 Task: Create a task  Create an e-learning platform for online education , assign it to team member softage.1@softage.net in the project AgileBee and update the status of the task to  Off Track , set the priority of the task to Medium
Action: Mouse moved to (78, 71)
Screenshot: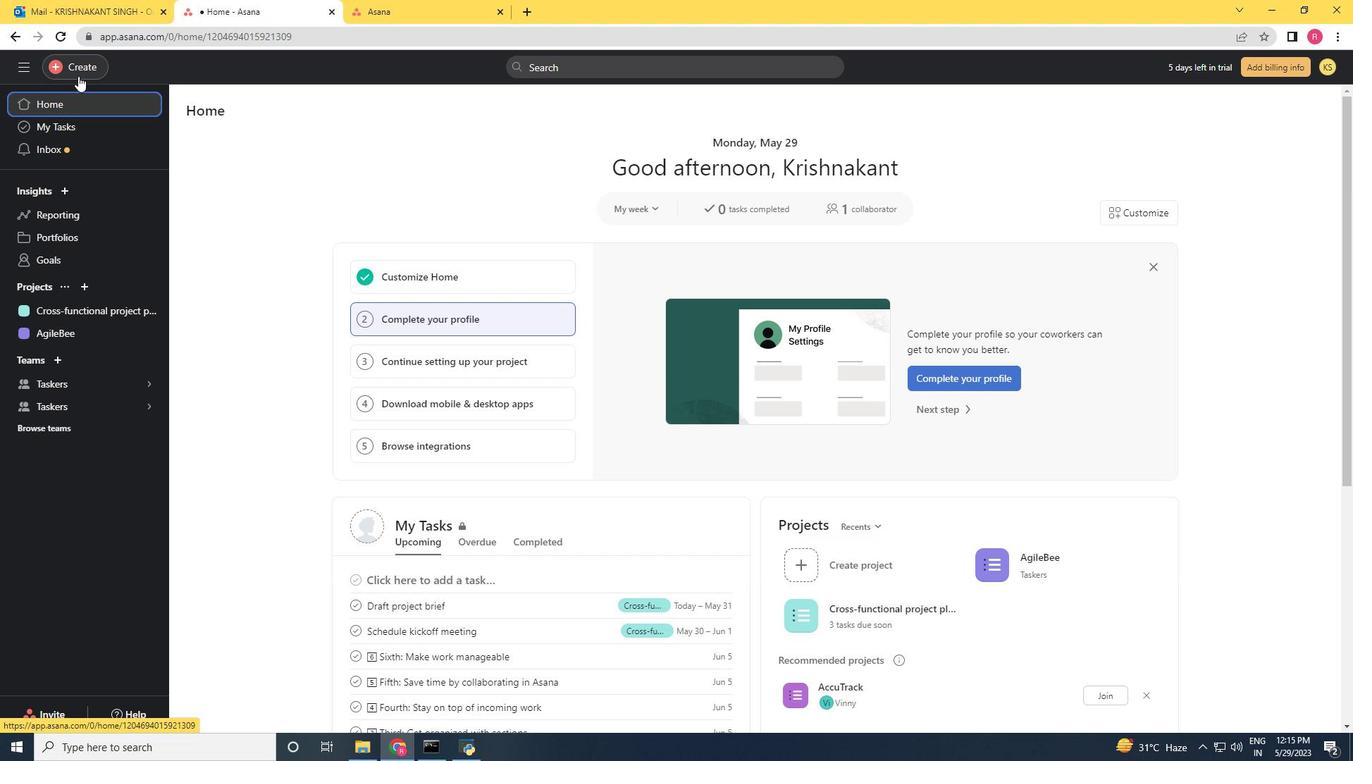 
Action: Mouse pressed left at (78, 71)
Screenshot: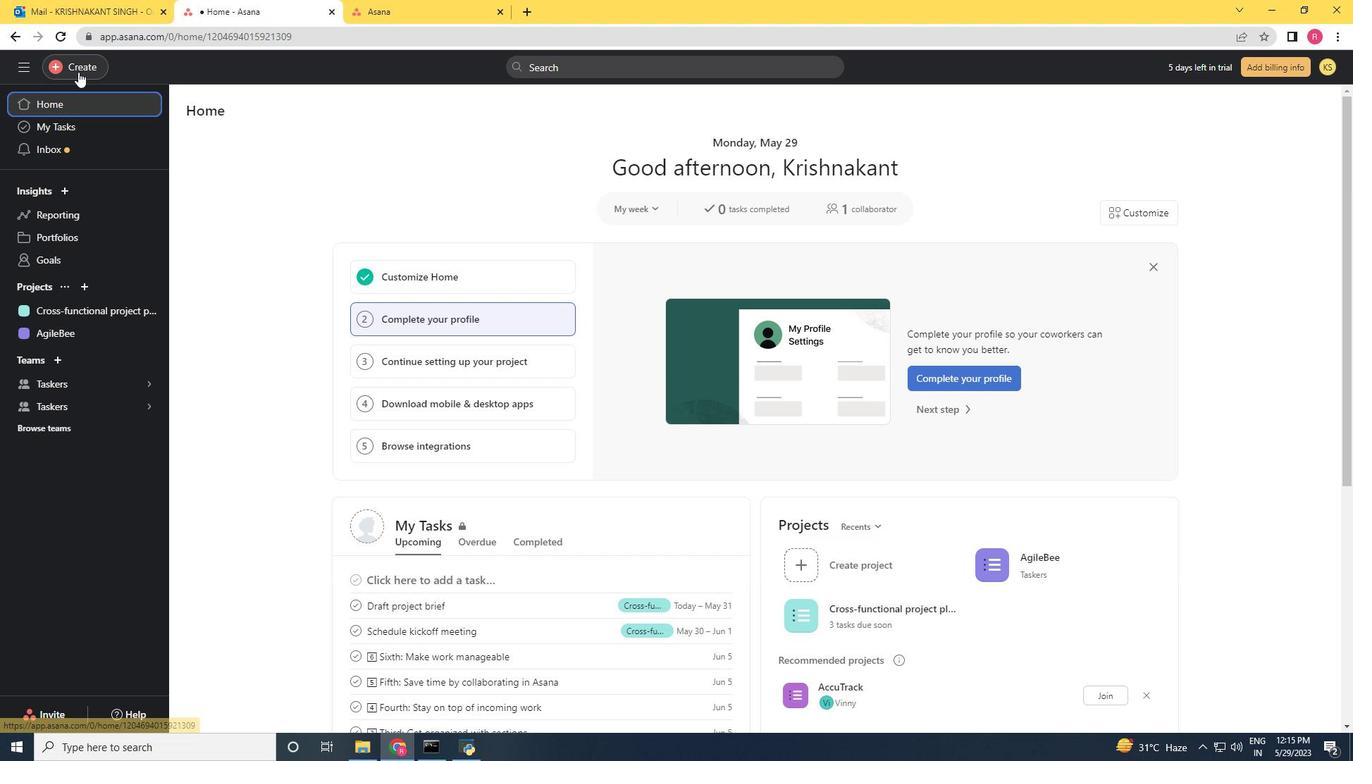 
Action: Mouse moved to (164, 83)
Screenshot: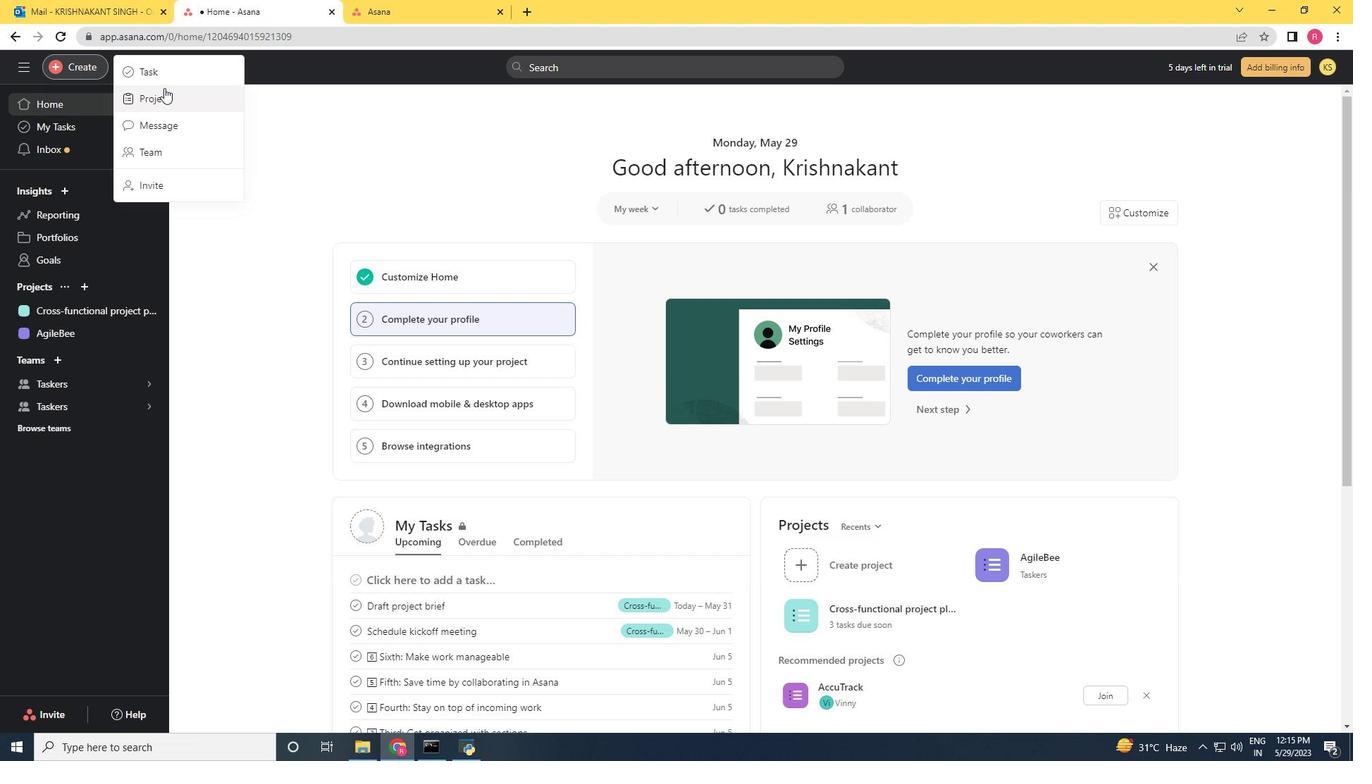 
Action: Mouse pressed left at (164, 83)
Screenshot: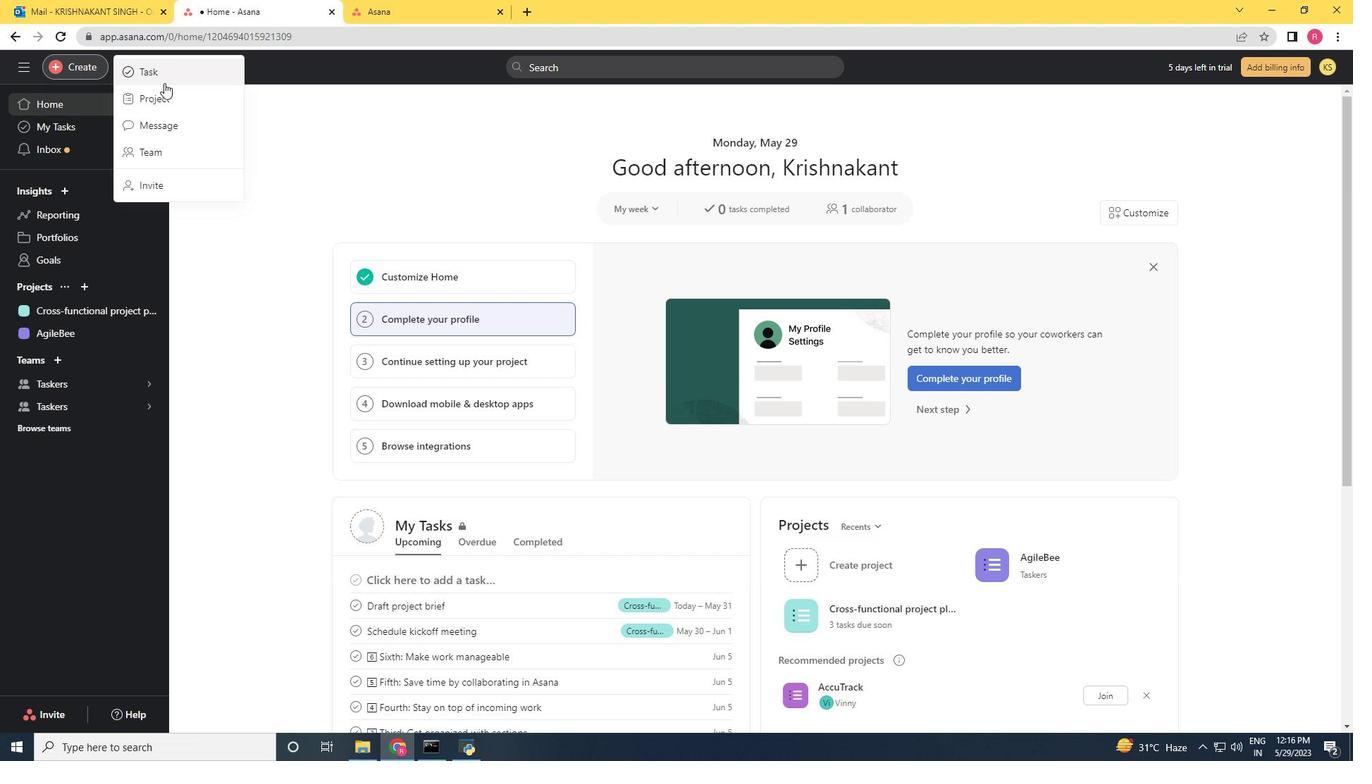 
Action: Mouse moved to (1035, 448)
Screenshot: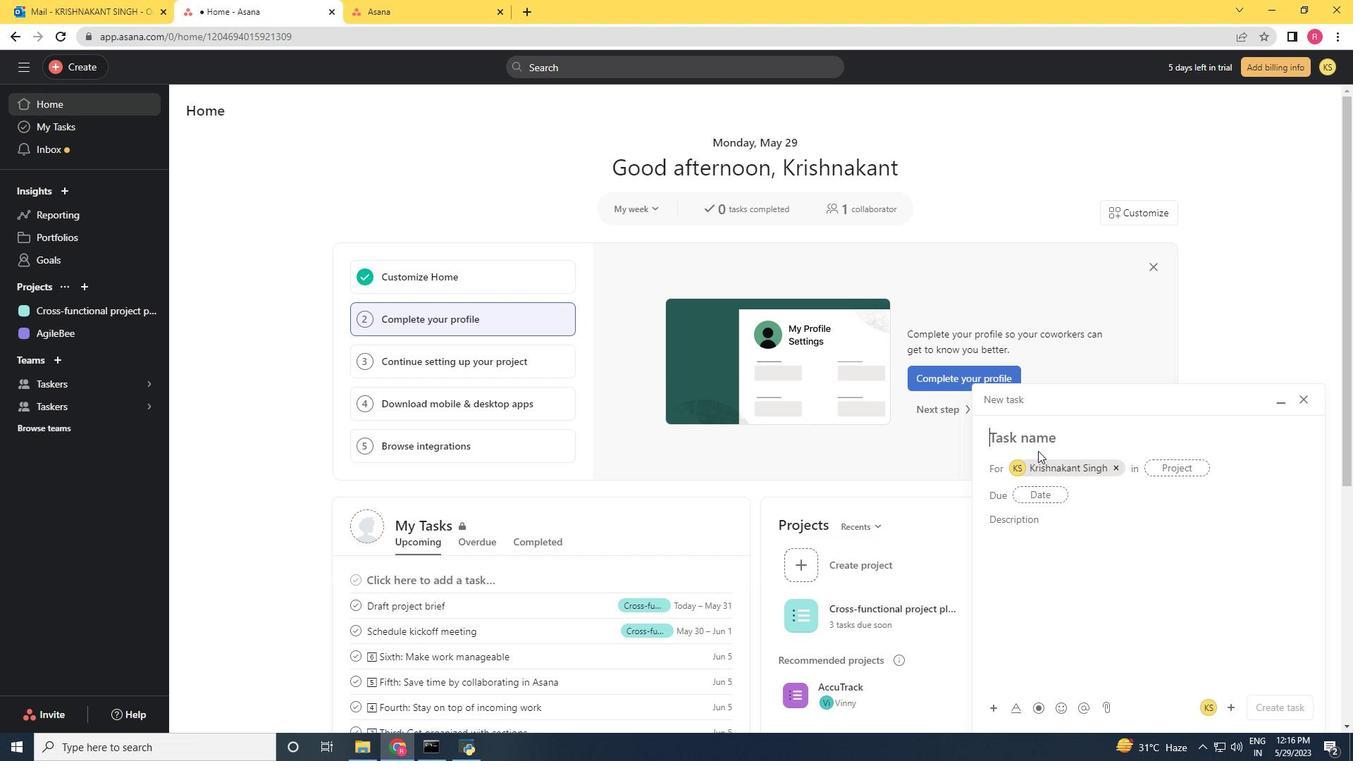 
Action: Key pressed <Key.shift>Create<Key.space>an<Key.space>e-learning<Key.space>platform<Key.space>for<Key.space>oni<Key.backspace>line<Key.space>education<Key.space>'<Key.backspace><Key.enter>
Screenshot: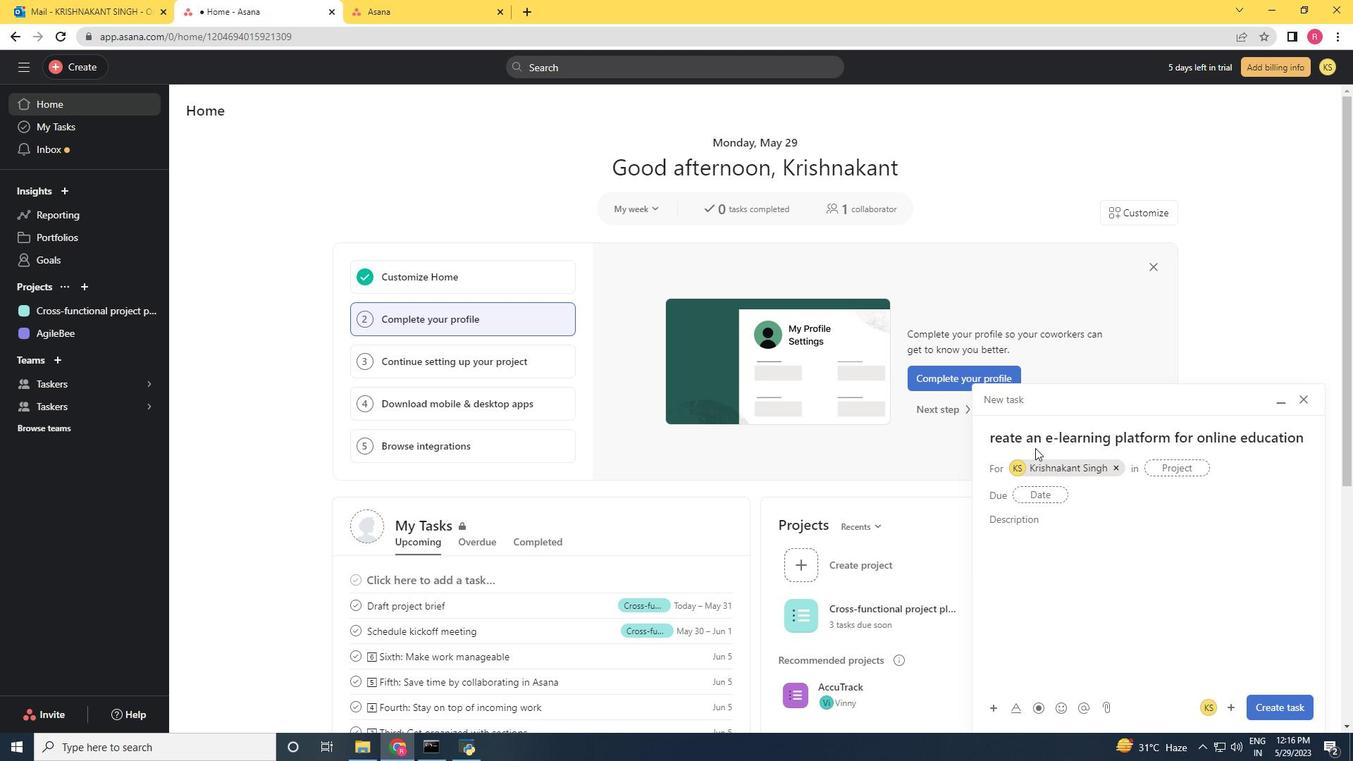 
Action: Mouse moved to (1109, 465)
Screenshot: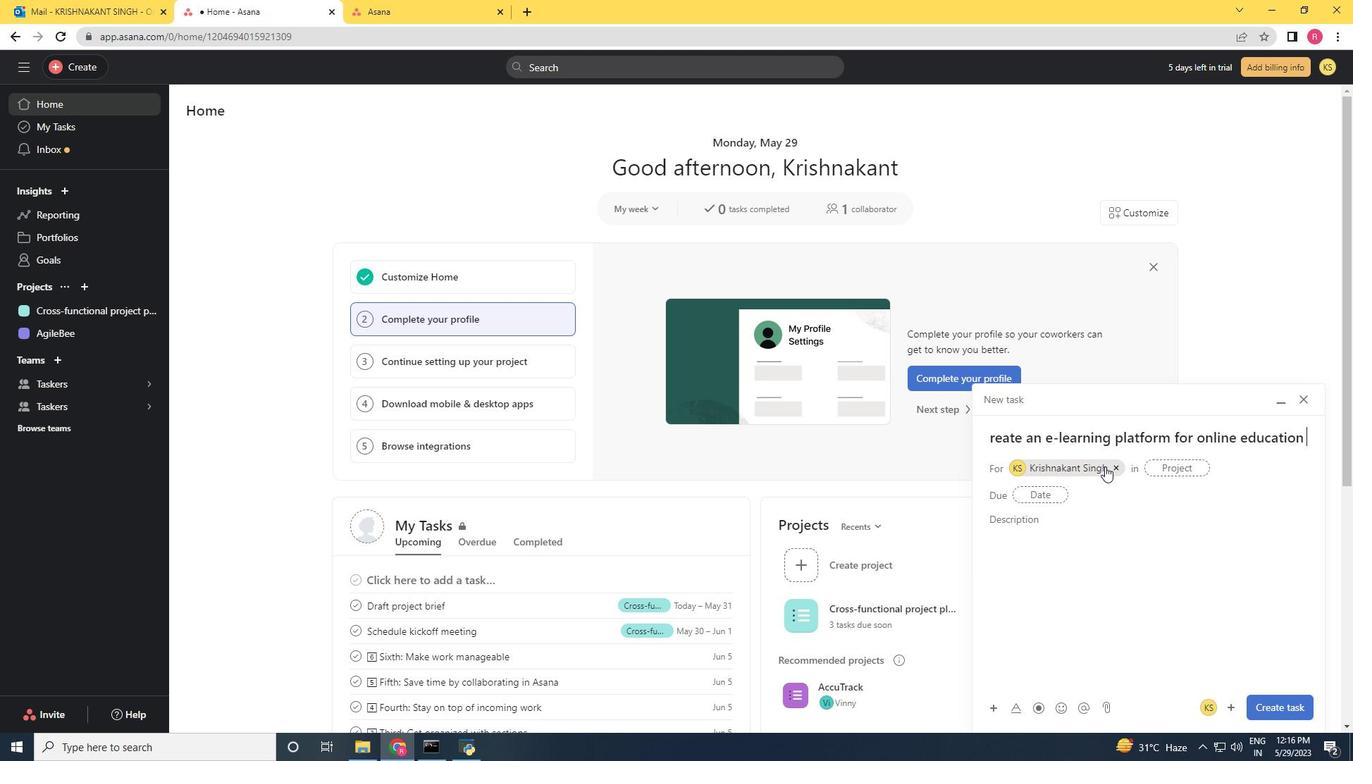 
Action: Mouse pressed left at (1109, 465)
Screenshot: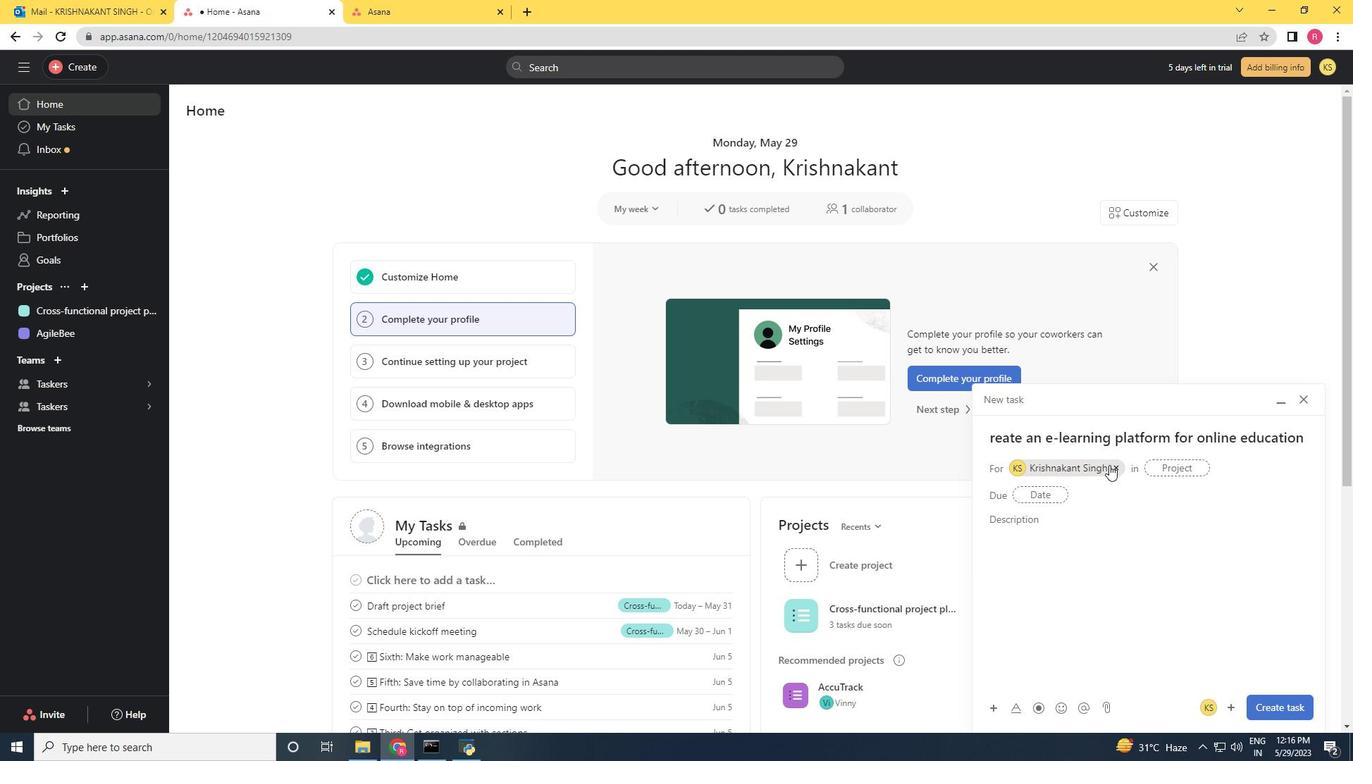 
Action: Mouse moved to (1033, 472)
Screenshot: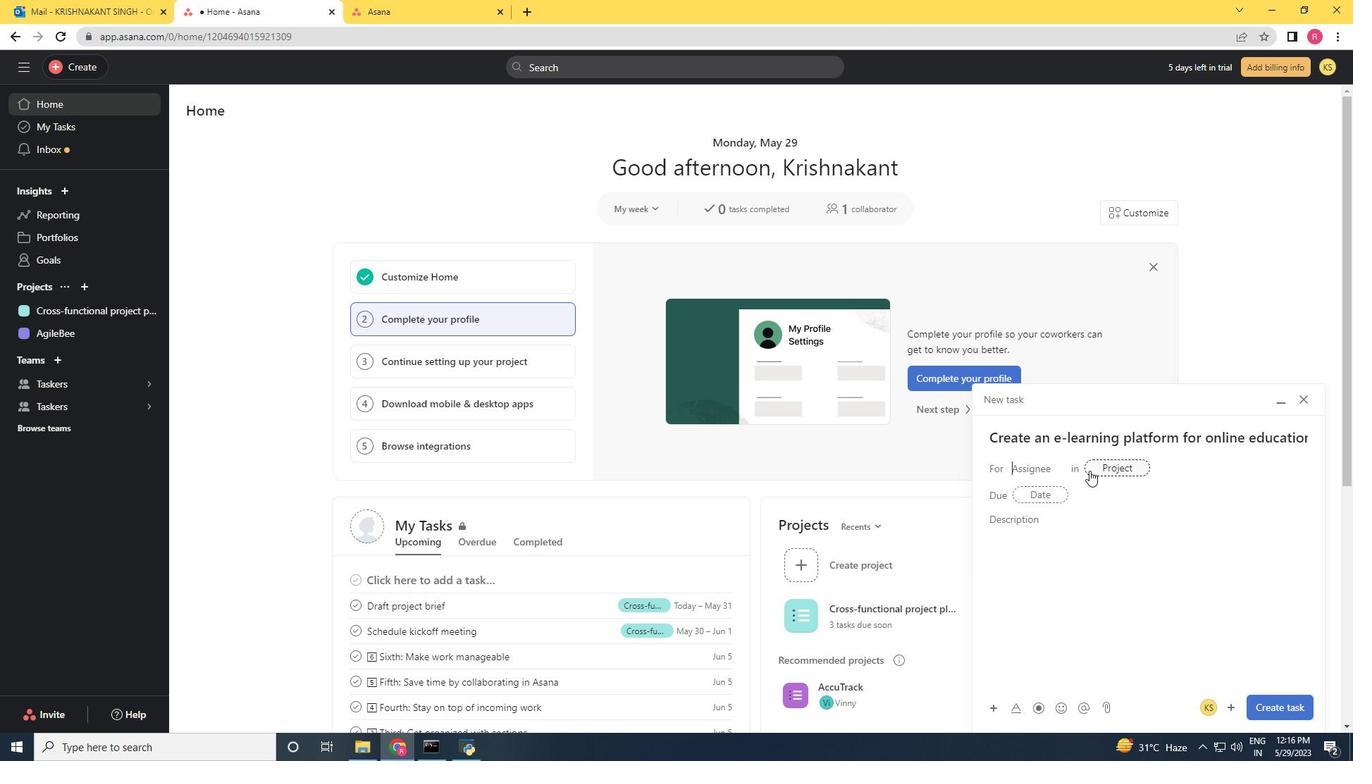 
Action: Mouse pressed left at (1033, 472)
Screenshot: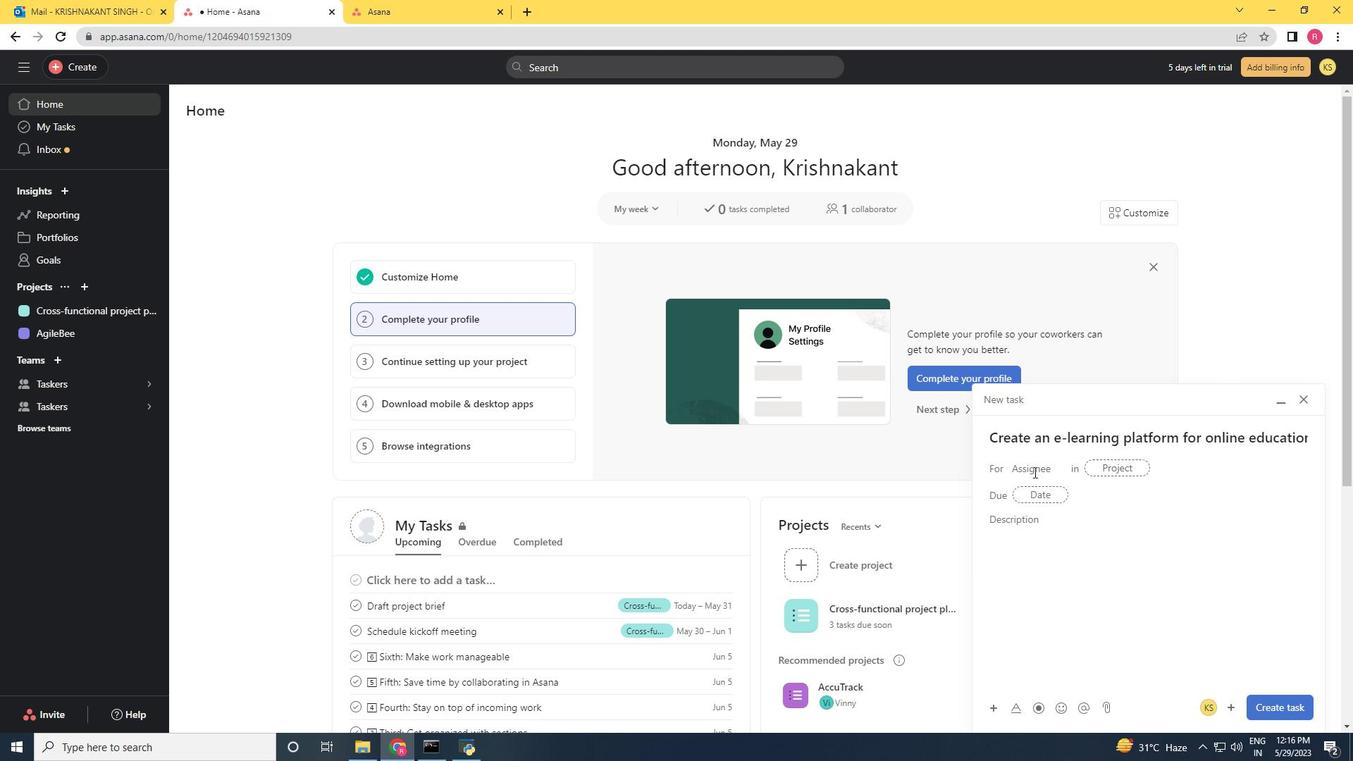
Action: Key pressed softage.1<Key.shift>@softage.net
Screenshot: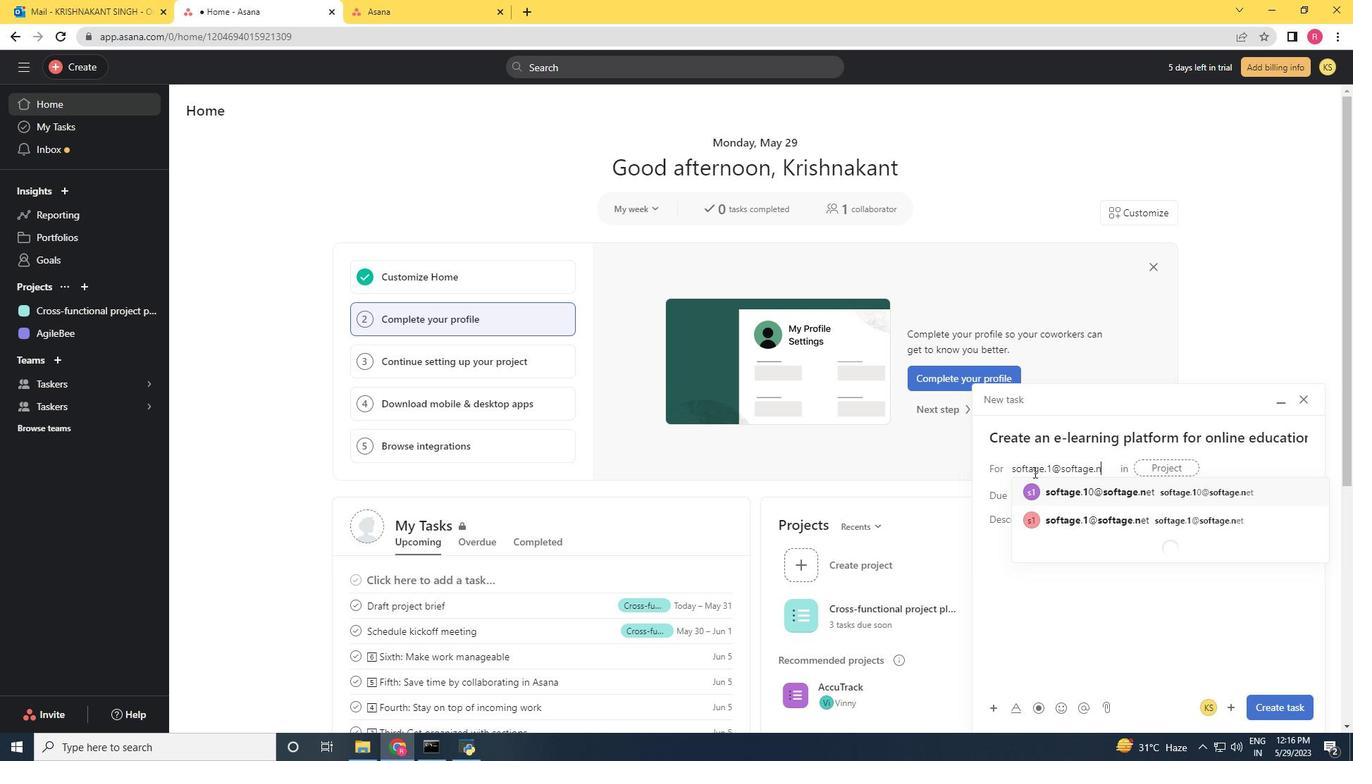 
Action: Mouse moved to (1105, 522)
Screenshot: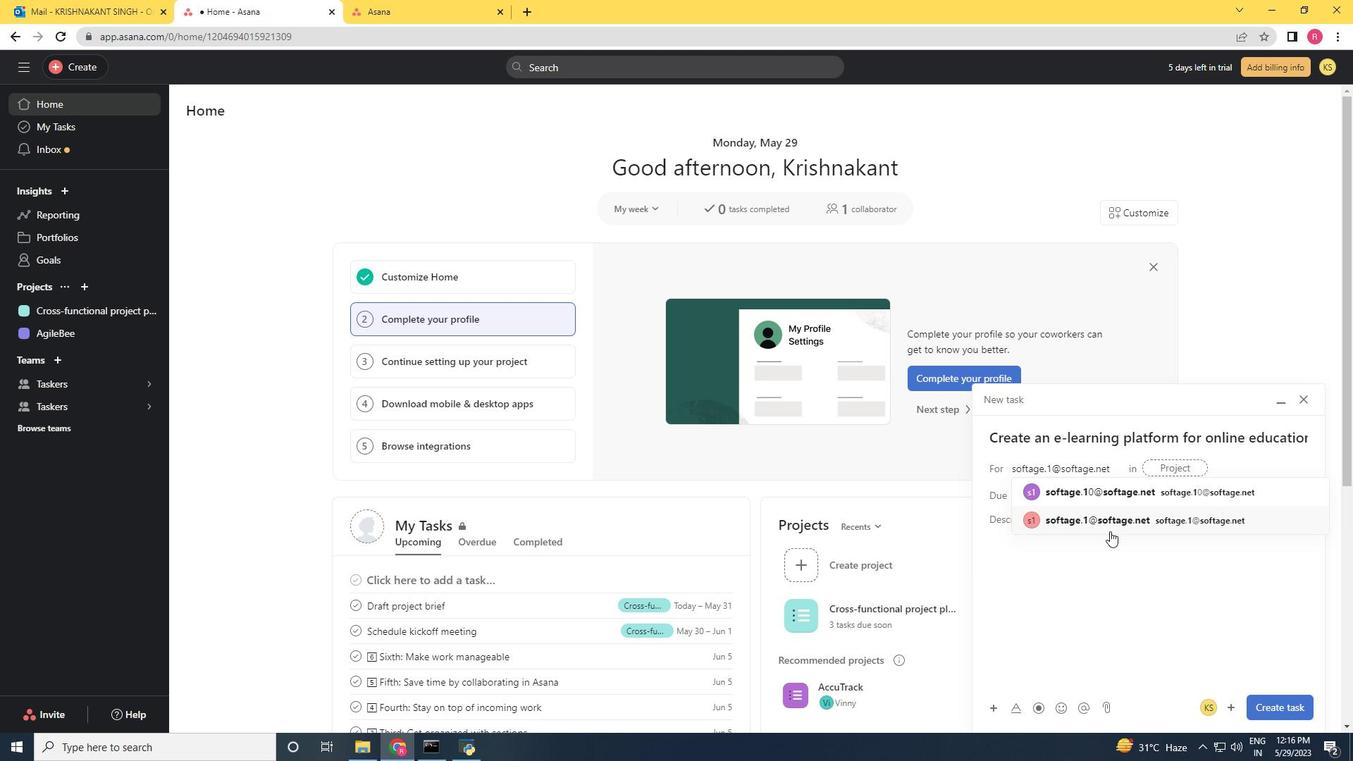 
Action: Mouse pressed left at (1105, 522)
Screenshot: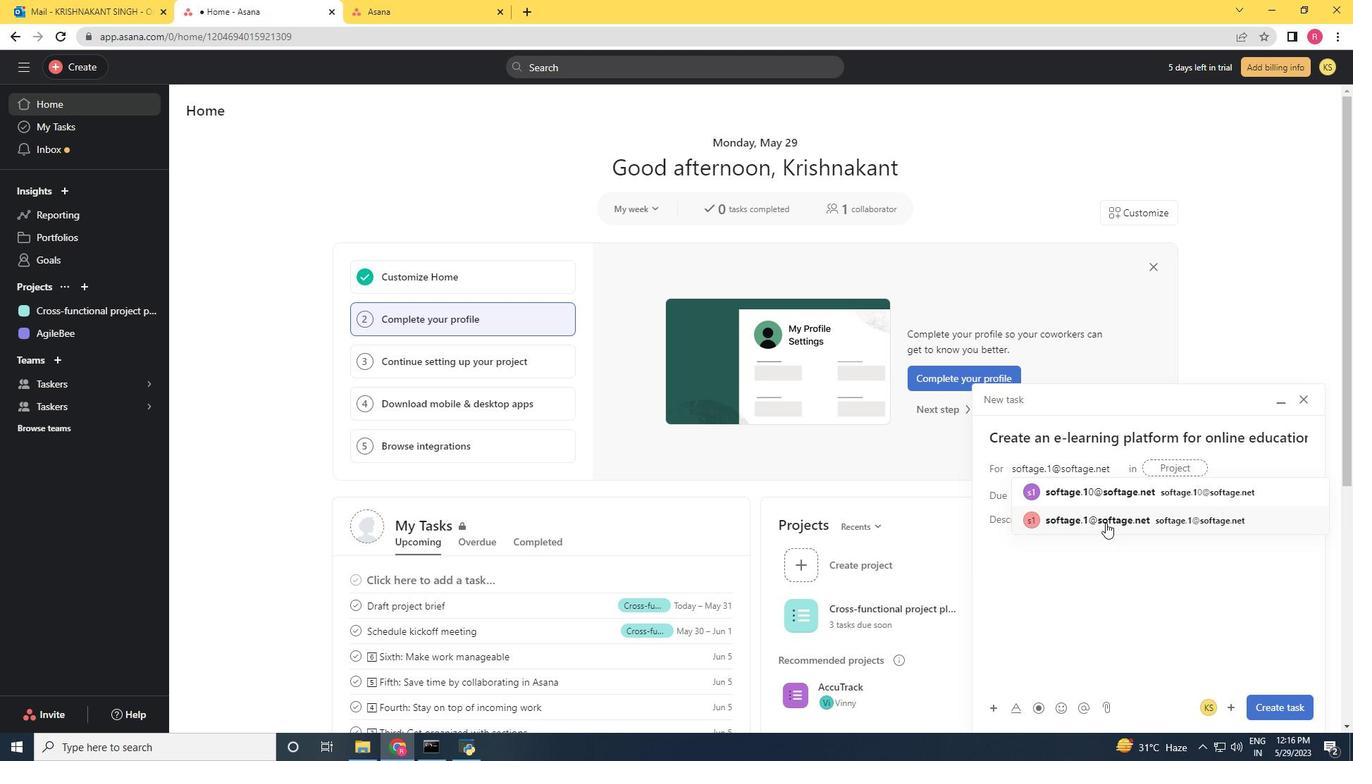 
Action: Mouse moved to (1100, 488)
Screenshot: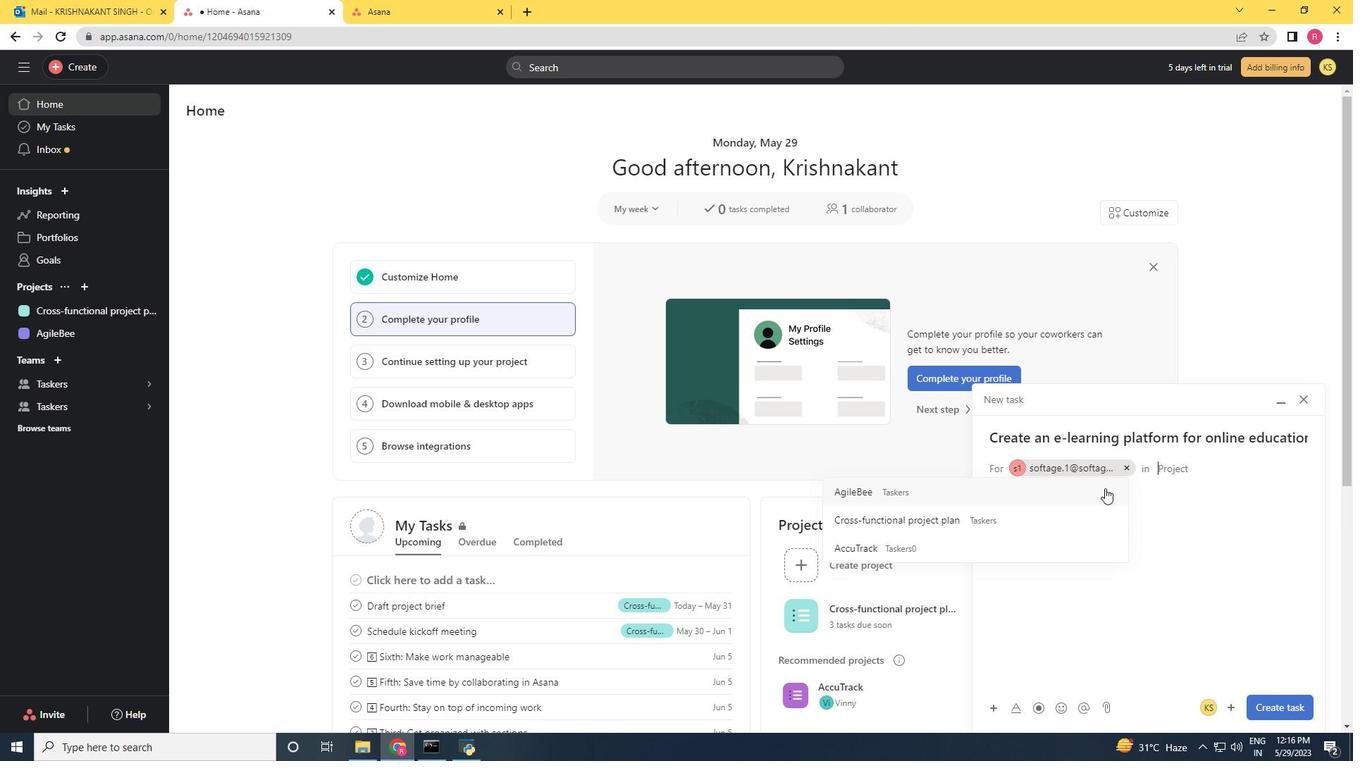 
Action: Mouse pressed left at (1100, 488)
Screenshot: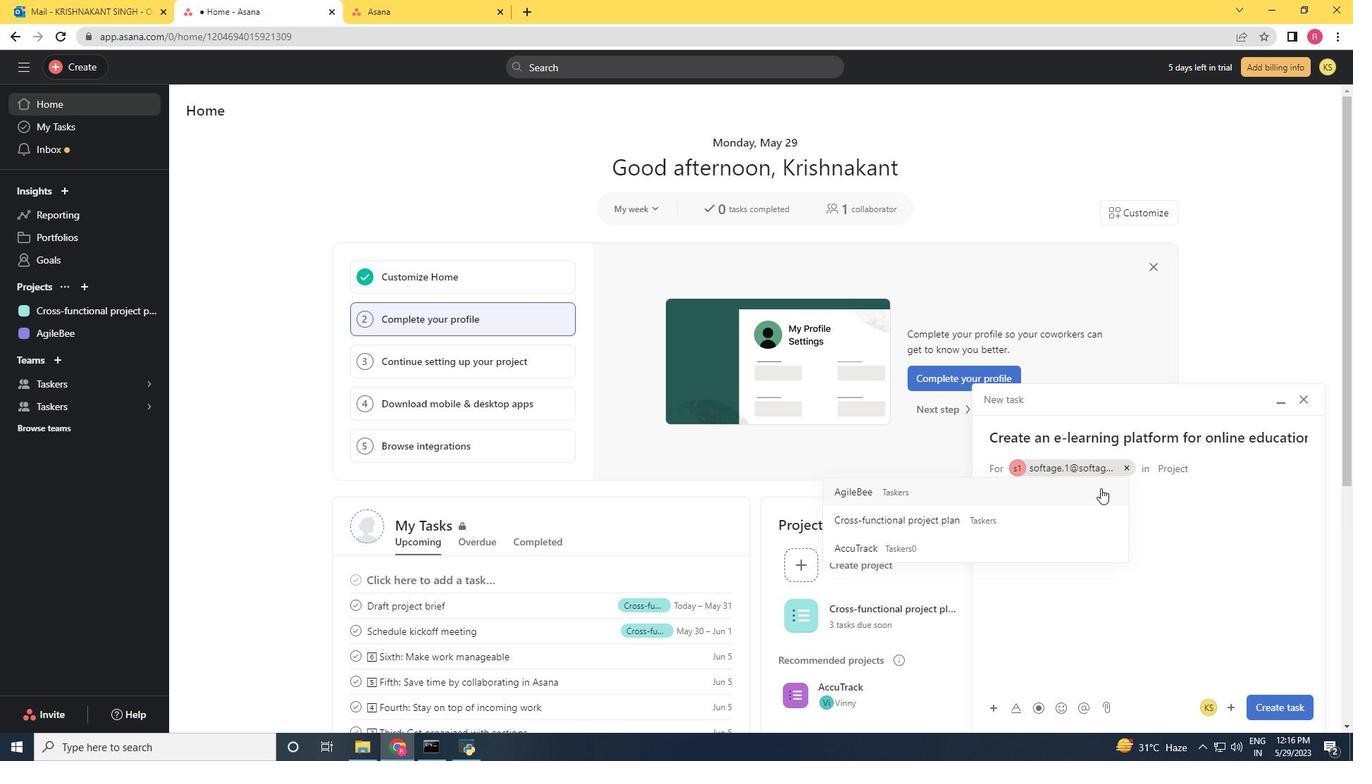 
Action: Mouse moved to (1063, 524)
Screenshot: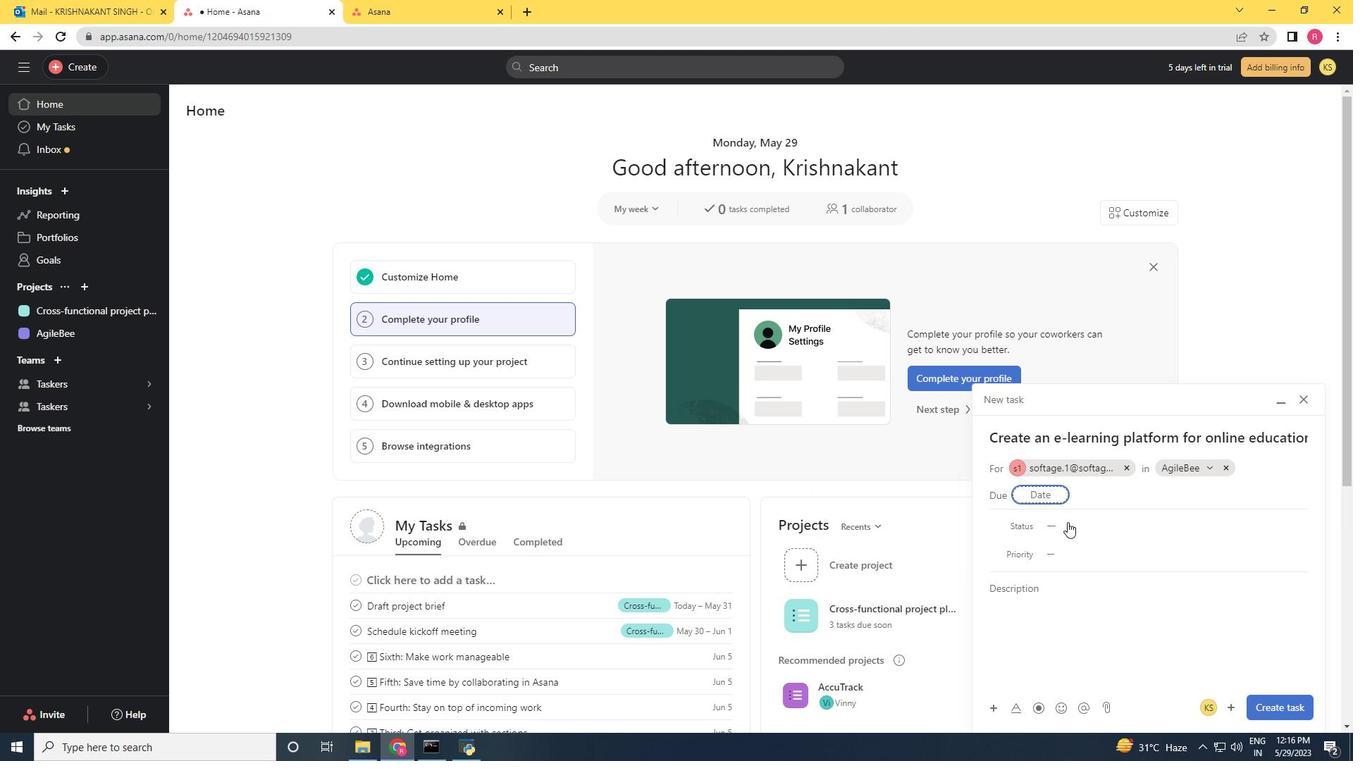 
Action: Mouse pressed left at (1063, 524)
Screenshot: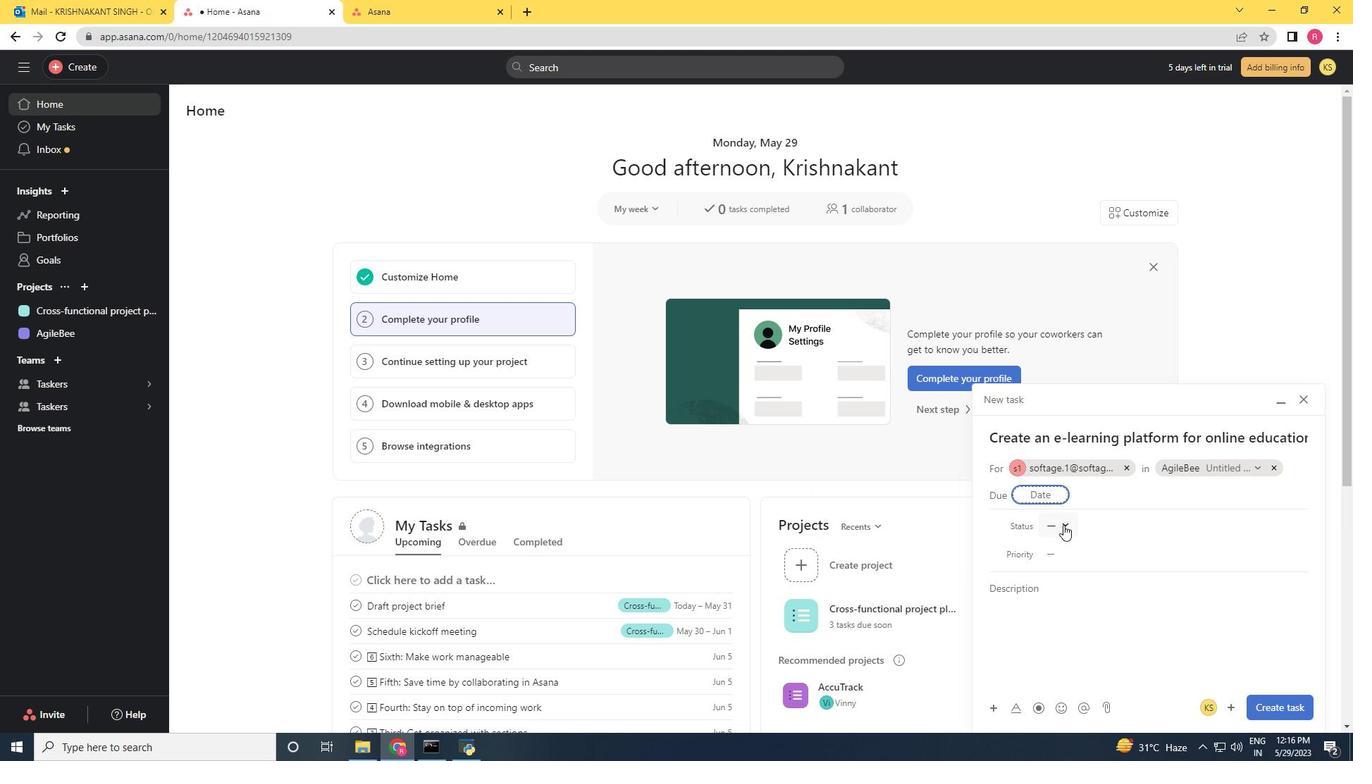
Action: Mouse moved to (1082, 595)
Screenshot: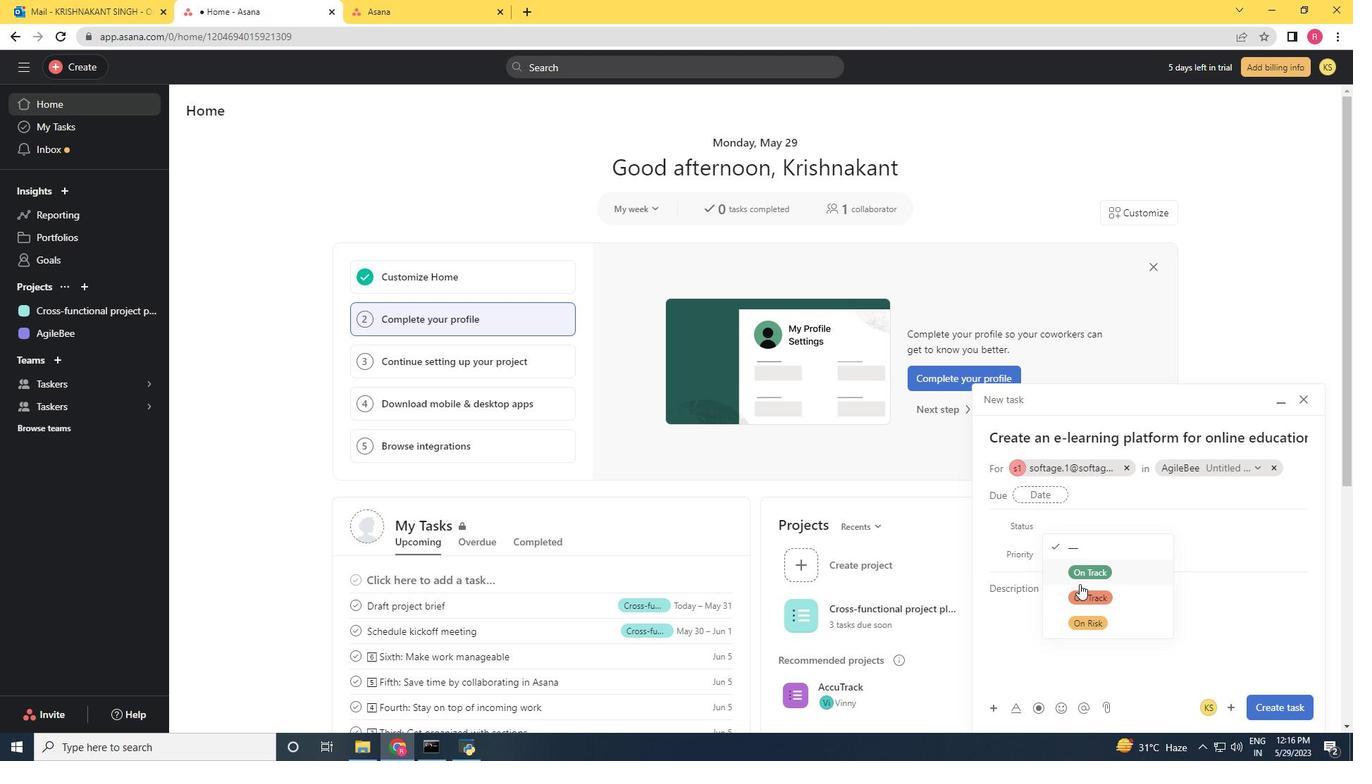 
Action: Mouse pressed left at (1082, 595)
Screenshot: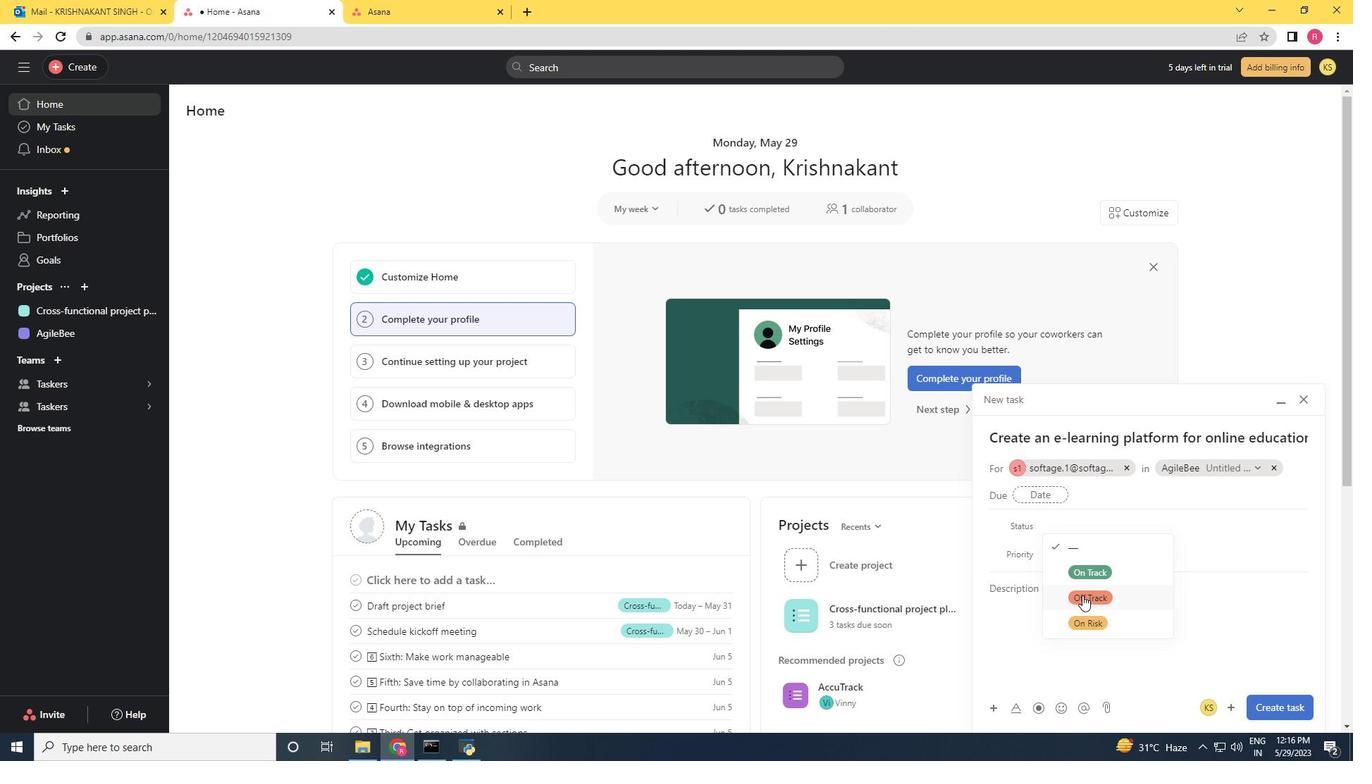 
Action: Mouse moved to (1059, 556)
Screenshot: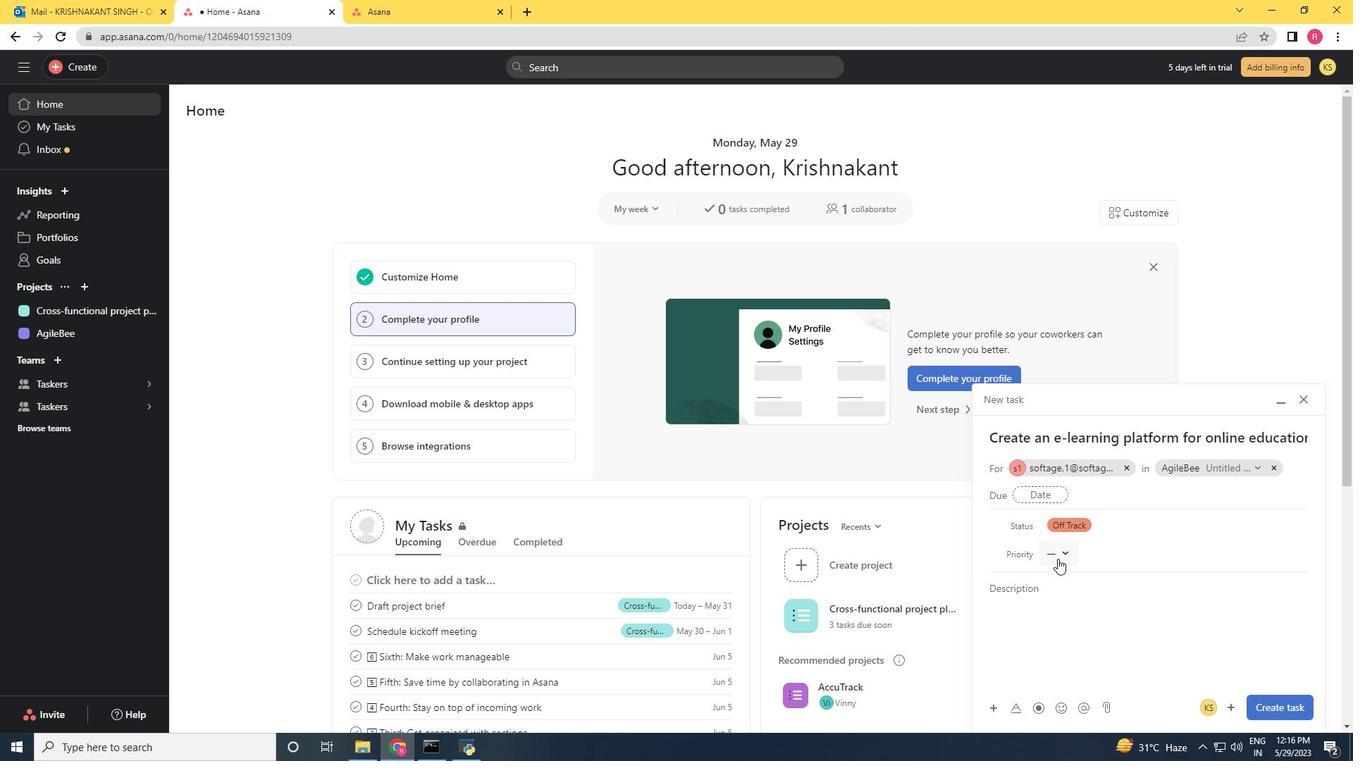 
Action: Mouse pressed left at (1059, 556)
Screenshot: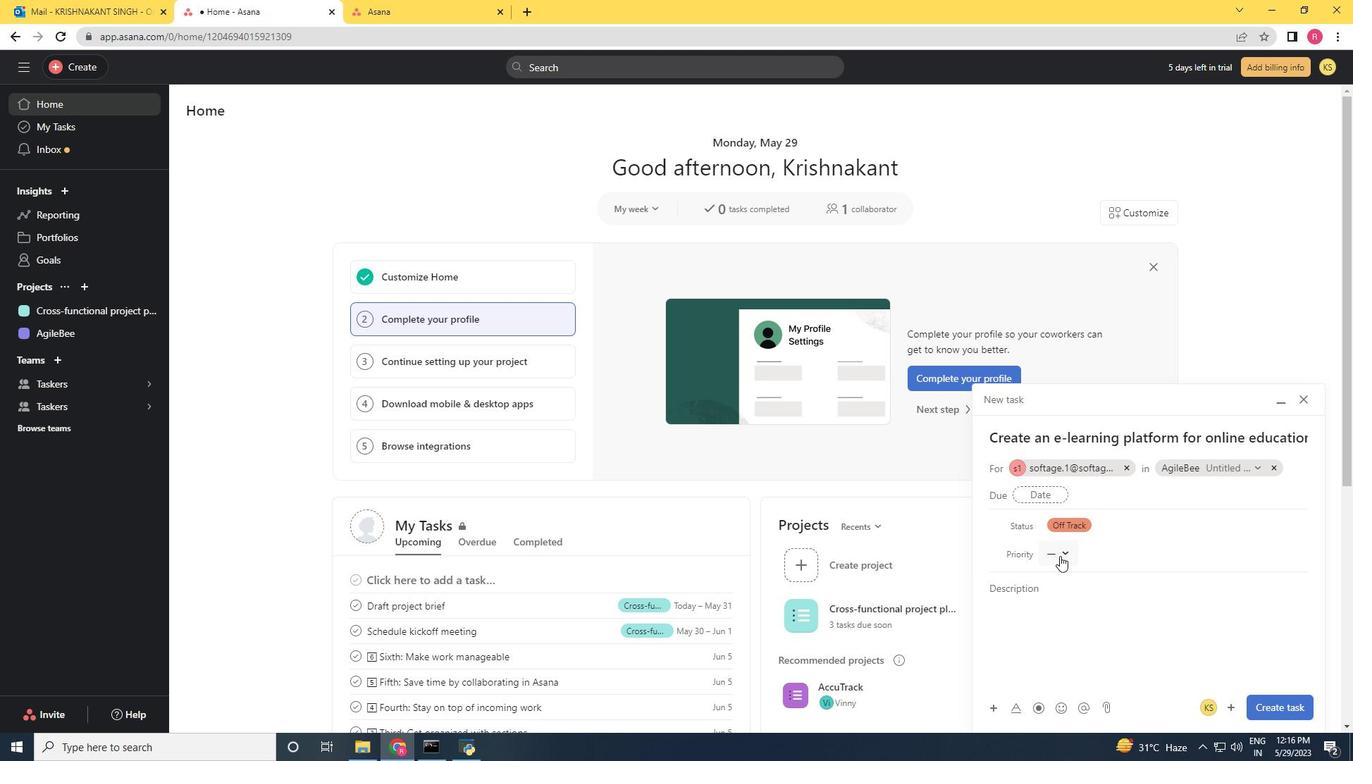 
Action: Mouse moved to (1071, 624)
Screenshot: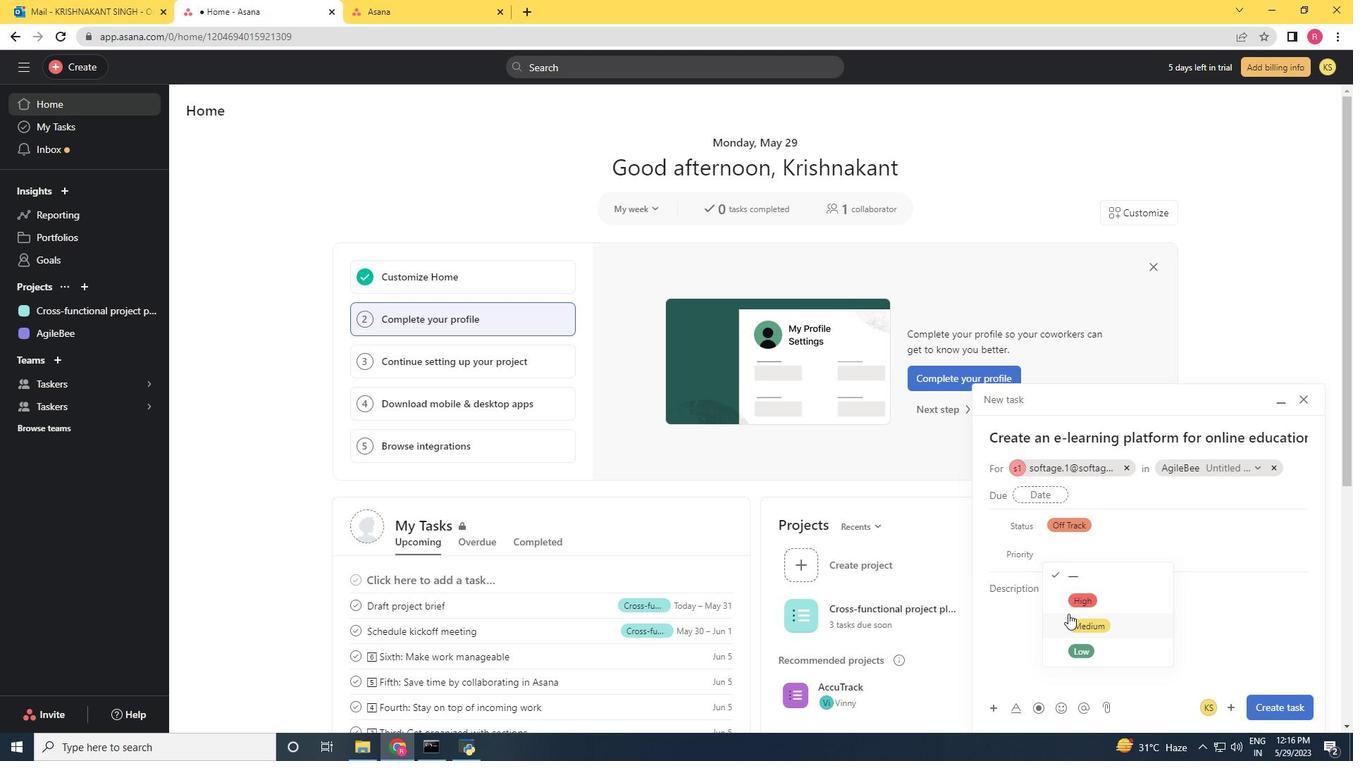 
Action: Mouse pressed left at (1071, 624)
Screenshot: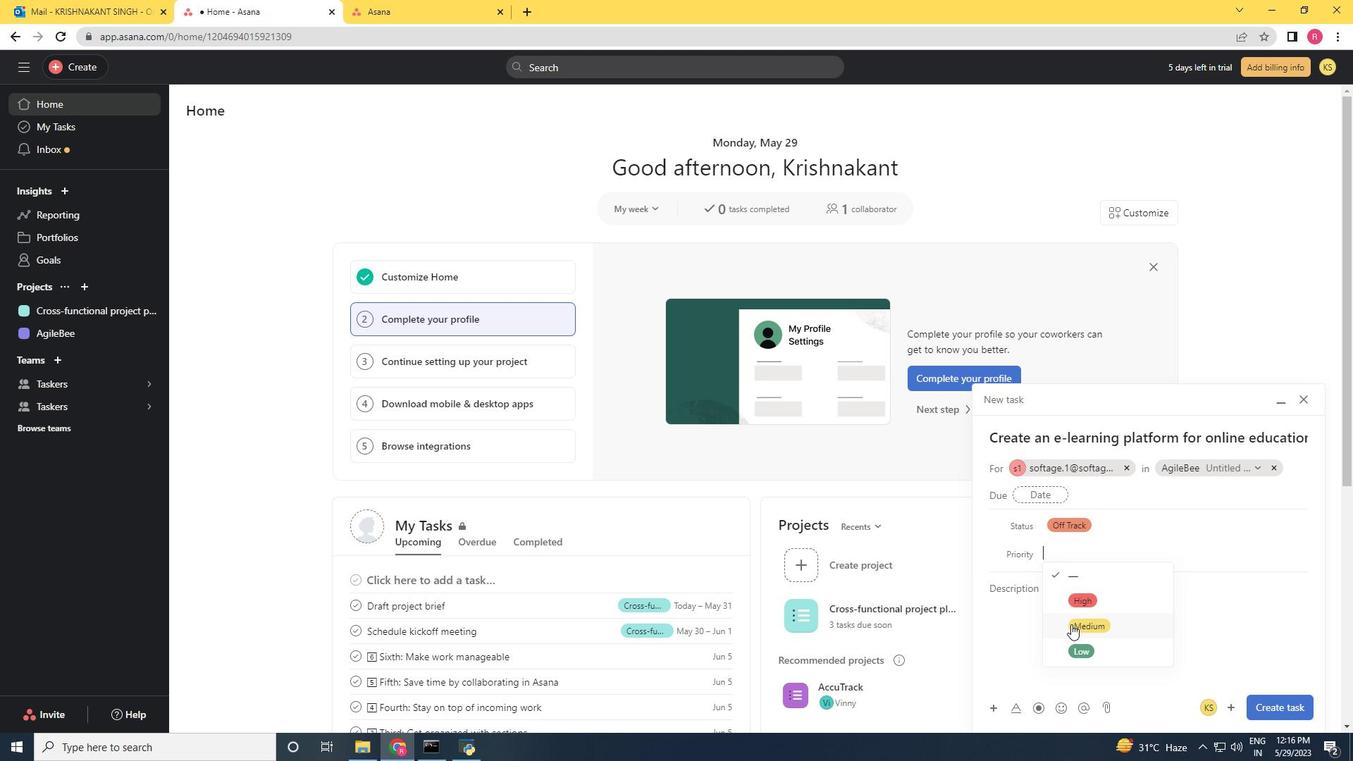 
Action: Mouse moved to (1273, 705)
Screenshot: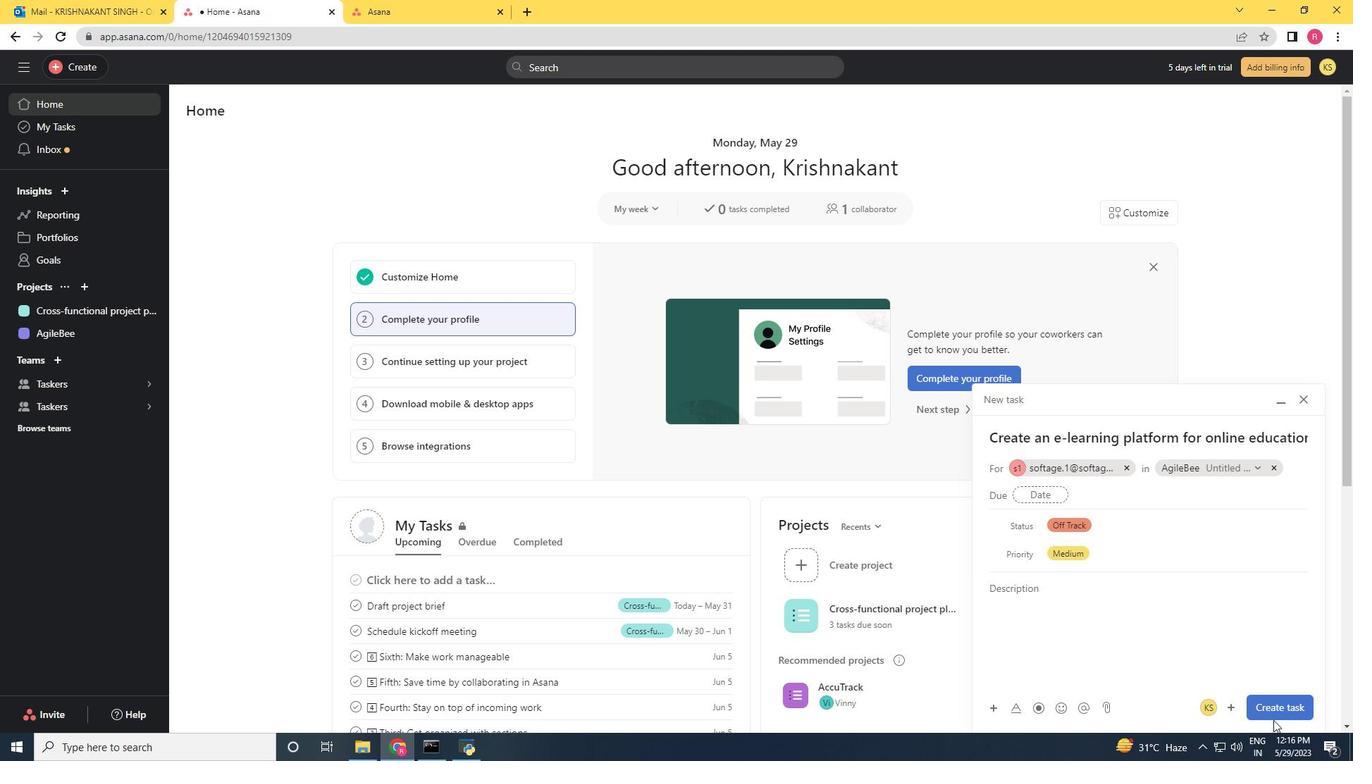 
Action: Mouse pressed left at (1273, 705)
Screenshot: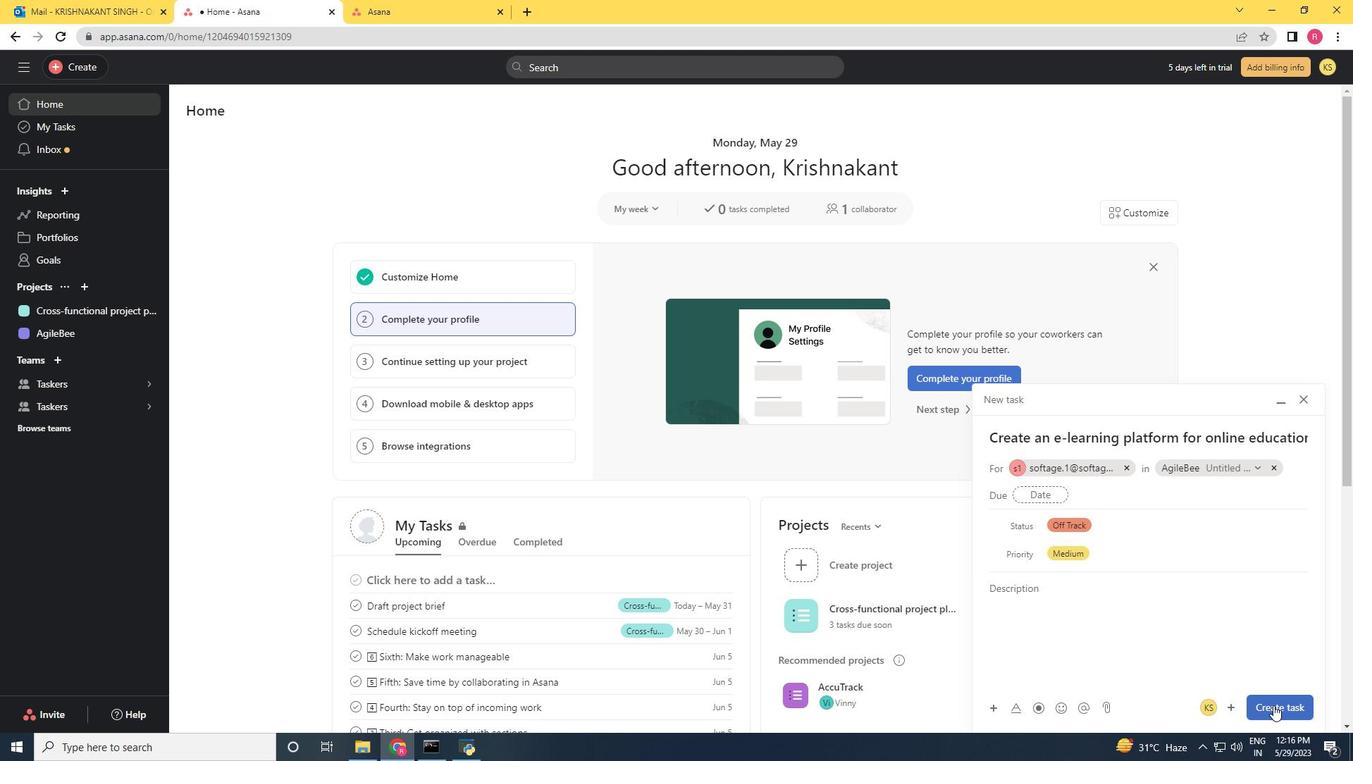
Action: Mouse moved to (1273, 705)
Screenshot: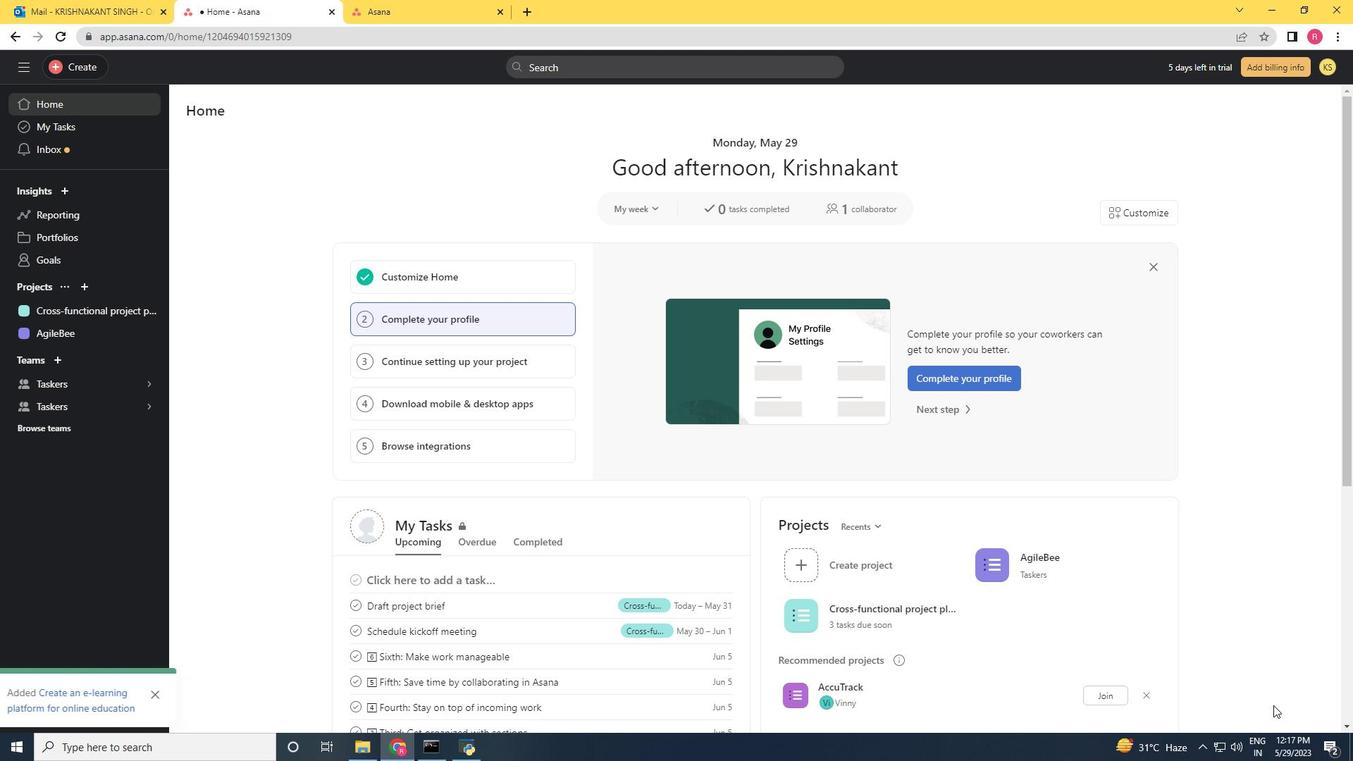 
